 Task: Sort the products in the category "Joint Care Supplements" by price (highest first).
Action: Mouse moved to (274, 123)
Screenshot: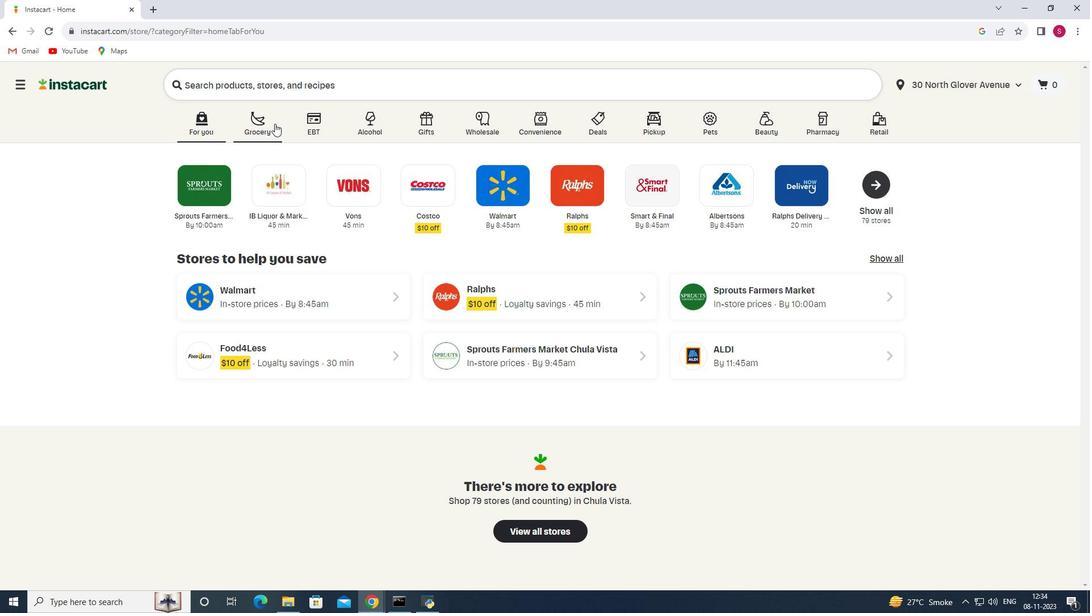 
Action: Mouse pressed left at (274, 123)
Screenshot: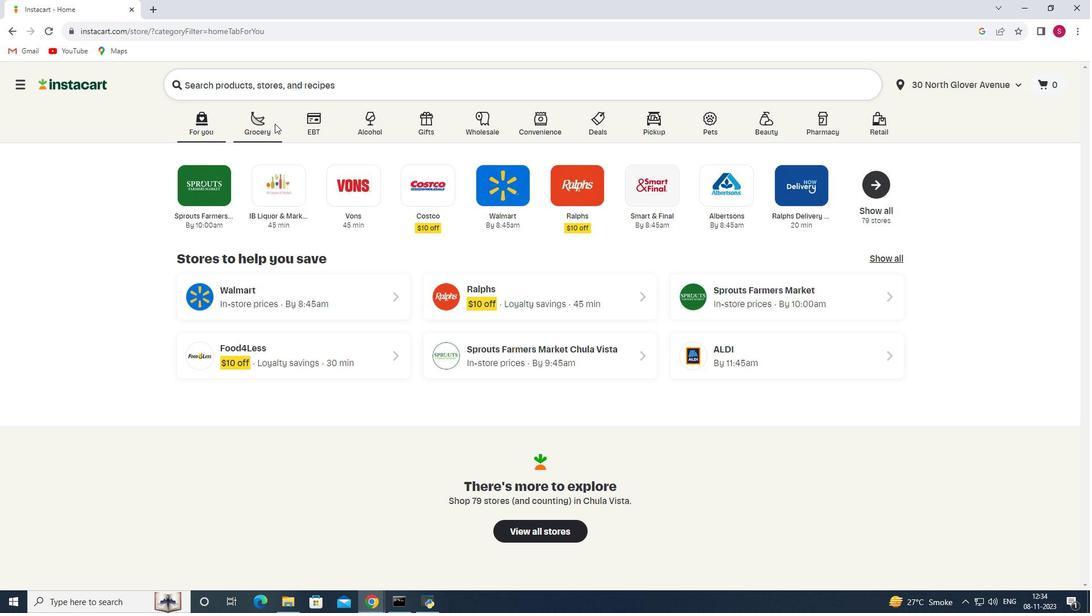 
Action: Mouse moved to (267, 331)
Screenshot: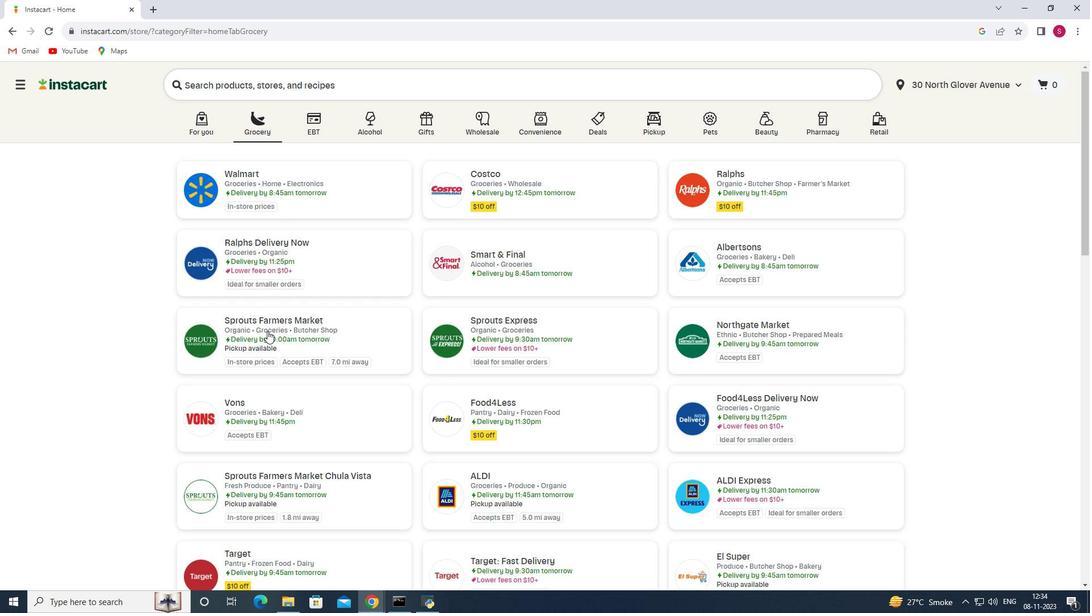 
Action: Mouse pressed left at (267, 331)
Screenshot: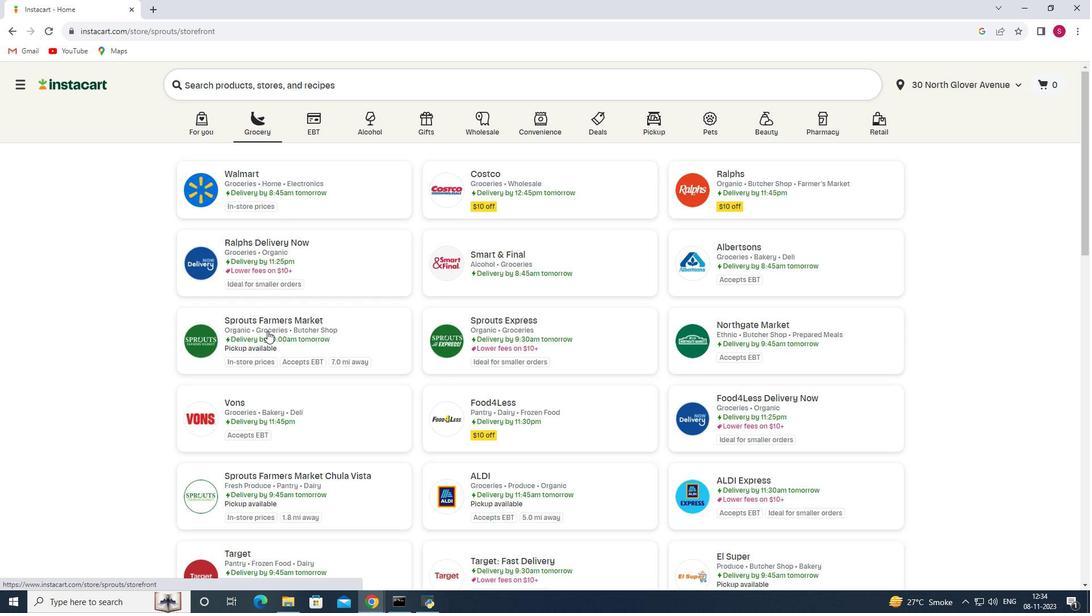 
Action: Mouse moved to (87, 339)
Screenshot: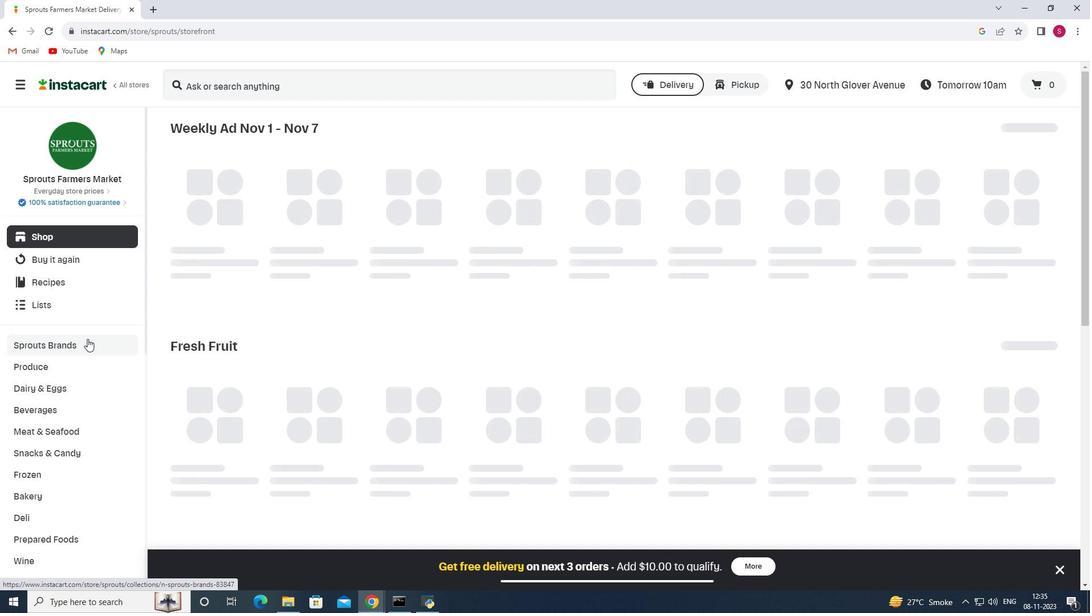 
Action: Mouse scrolled (87, 338) with delta (0, 0)
Screenshot: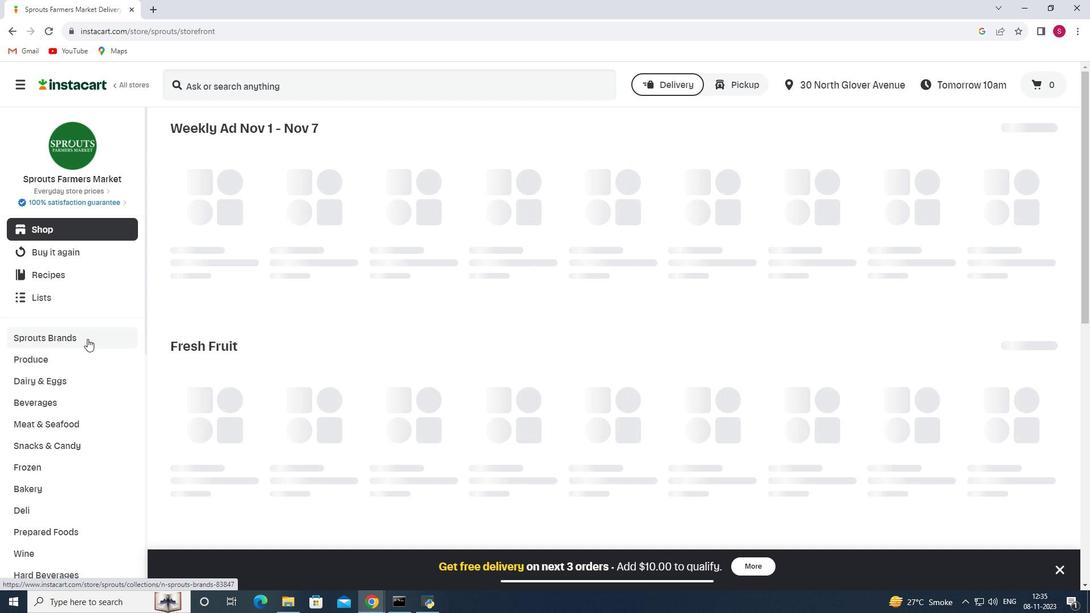 
Action: Mouse scrolled (87, 338) with delta (0, 0)
Screenshot: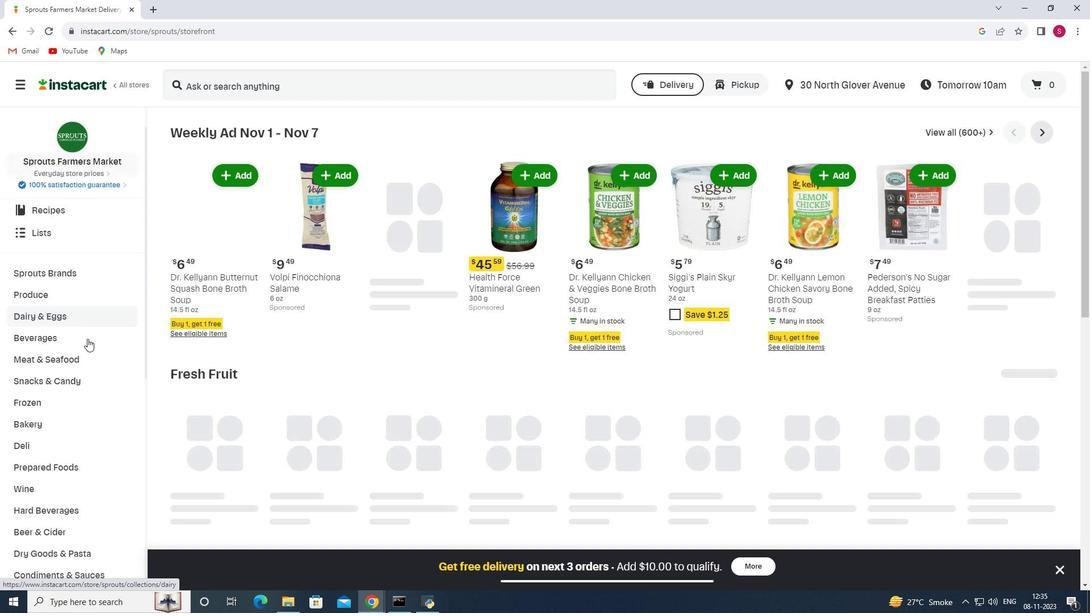 
Action: Mouse scrolled (87, 338) with delta (0, 0)
Screenshot: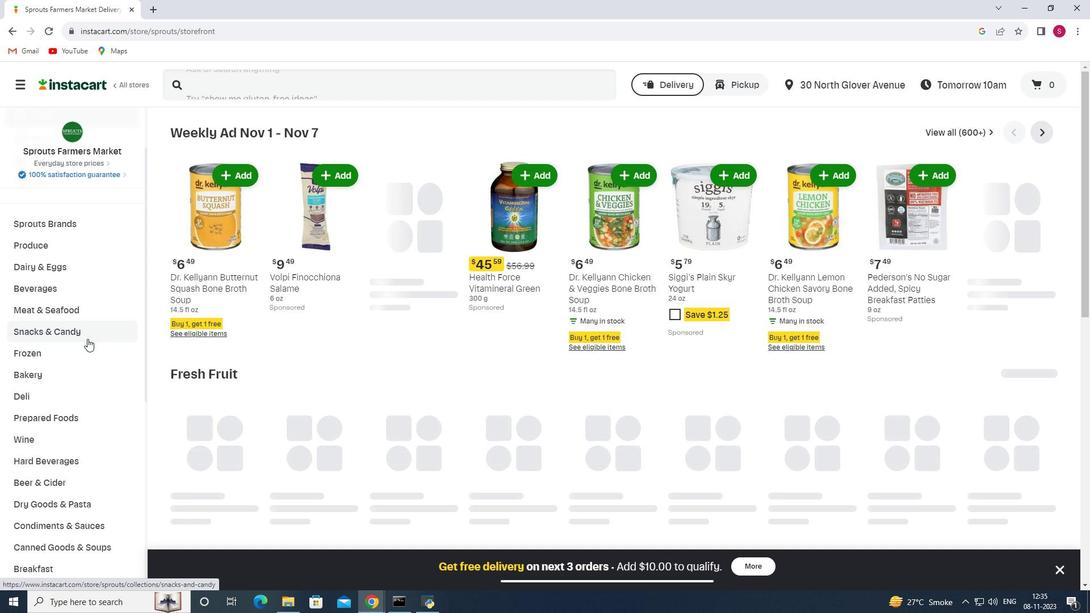 
Action: Mouse scrolled (87, 338) with delta (0, 0)
Screenshot: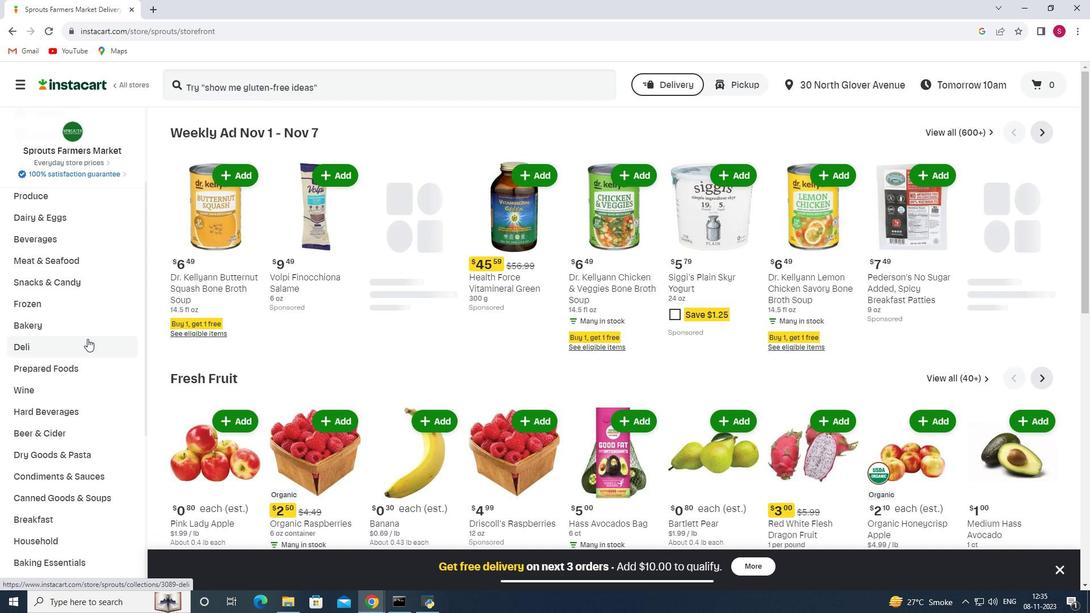 
Action: Mouse scrolled (87, 338) with delta (0, 0)
Screenshot: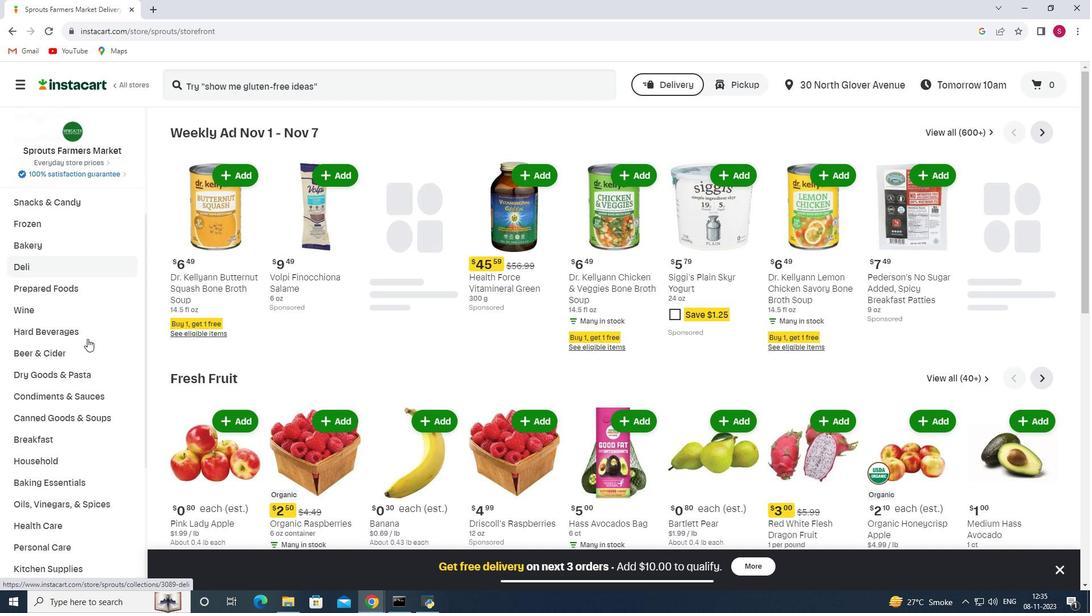 
Action: Mouse moved to (86, 338)
Screenshot: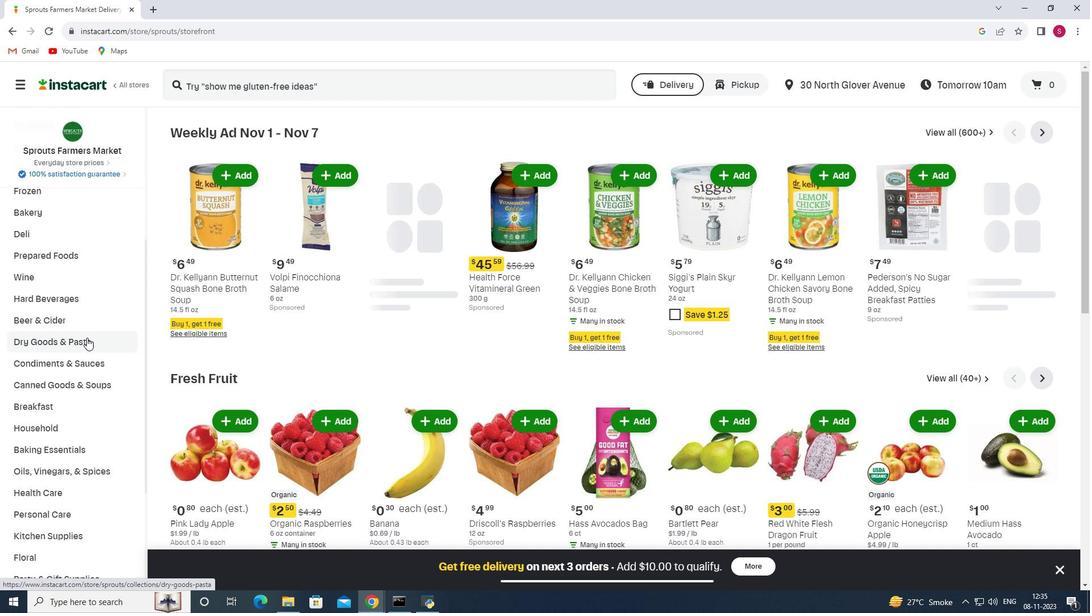 
Action: Mouse scrolled (86, 337) with delta (0, 0)
Screenshot: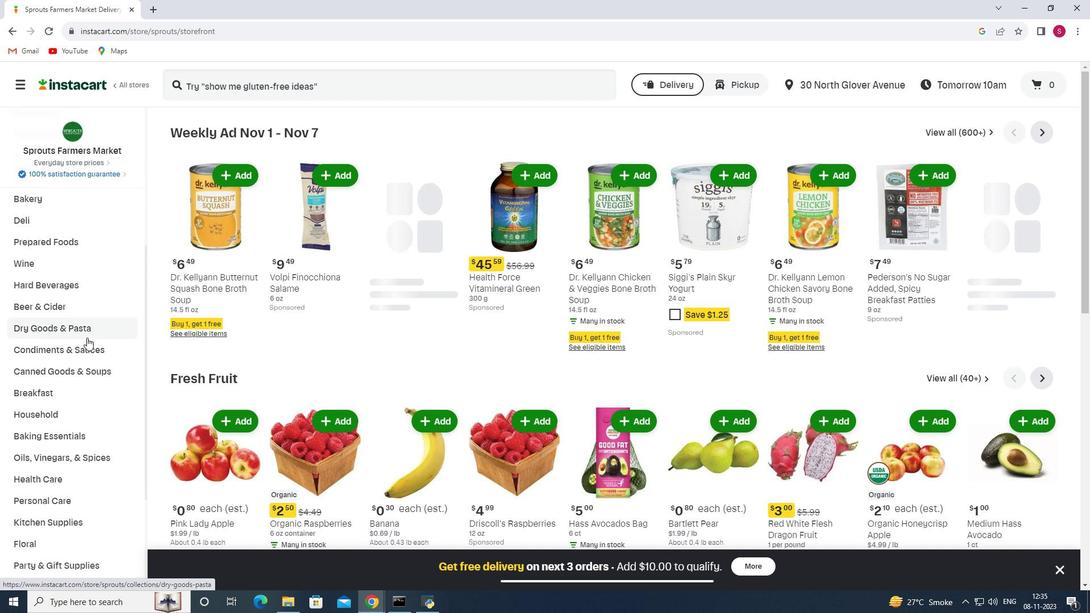 
Action: Mouse moved to (86, 335)
Screenshot: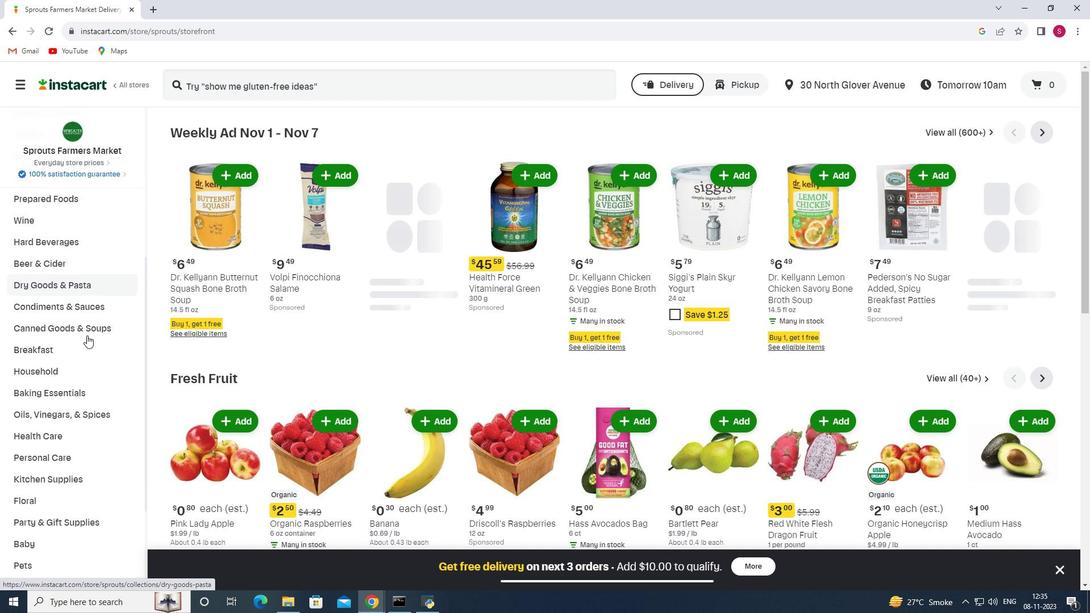 
Action: Mouse scrolled (86, 335) with delta (0, 0)
Screenshot: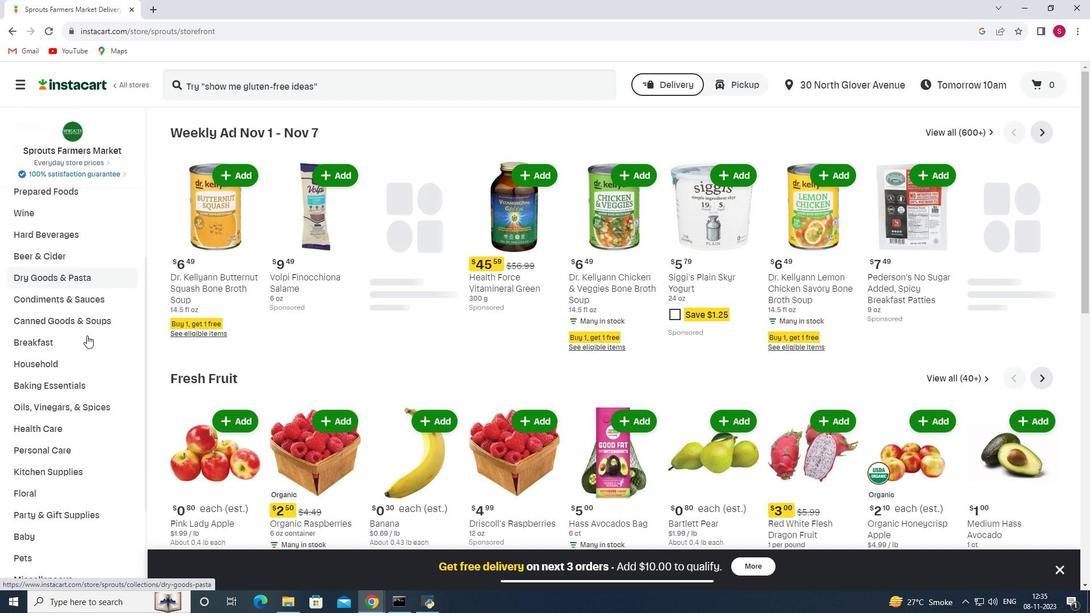 
Action: Mouse moved to (92, 354)
Screenshot: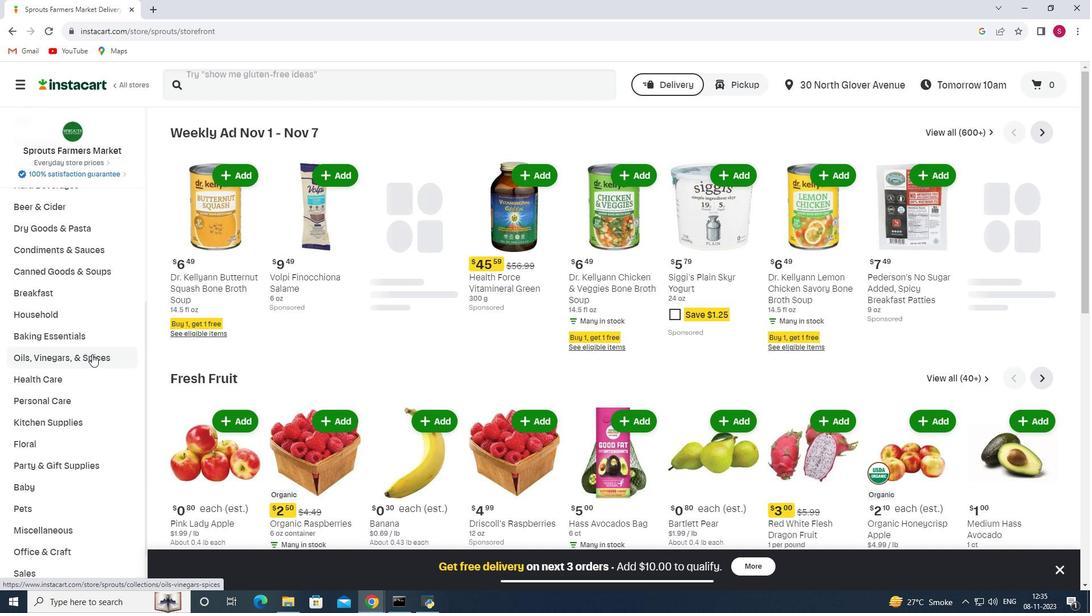 
Action: Mouse scrolled (92, 353) with delta (0, 0)
Screenshot: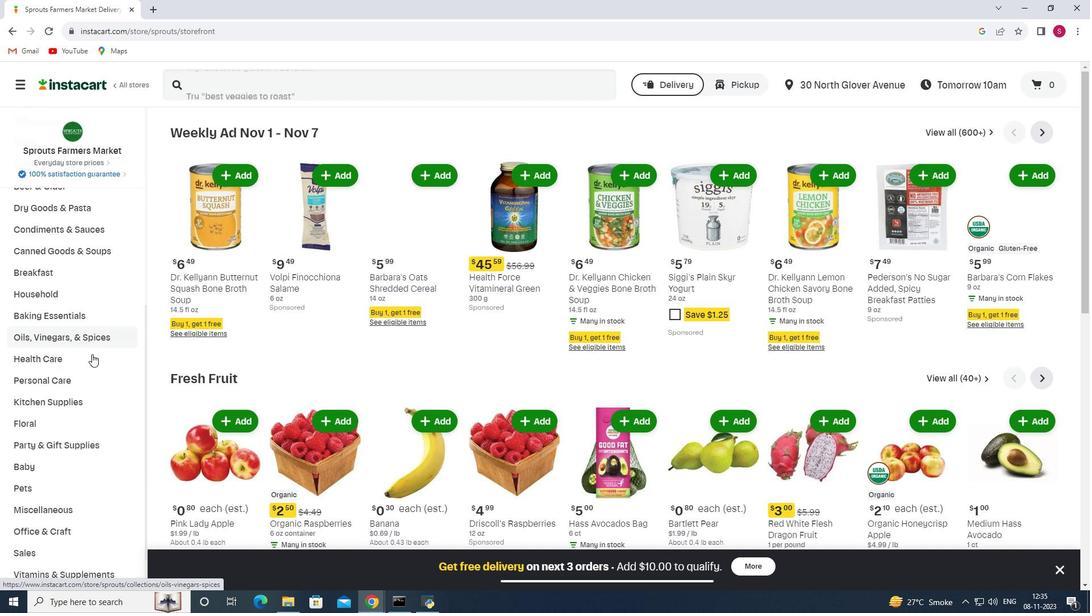 
Action: Mouse moved to (97, 321)
Screenshot: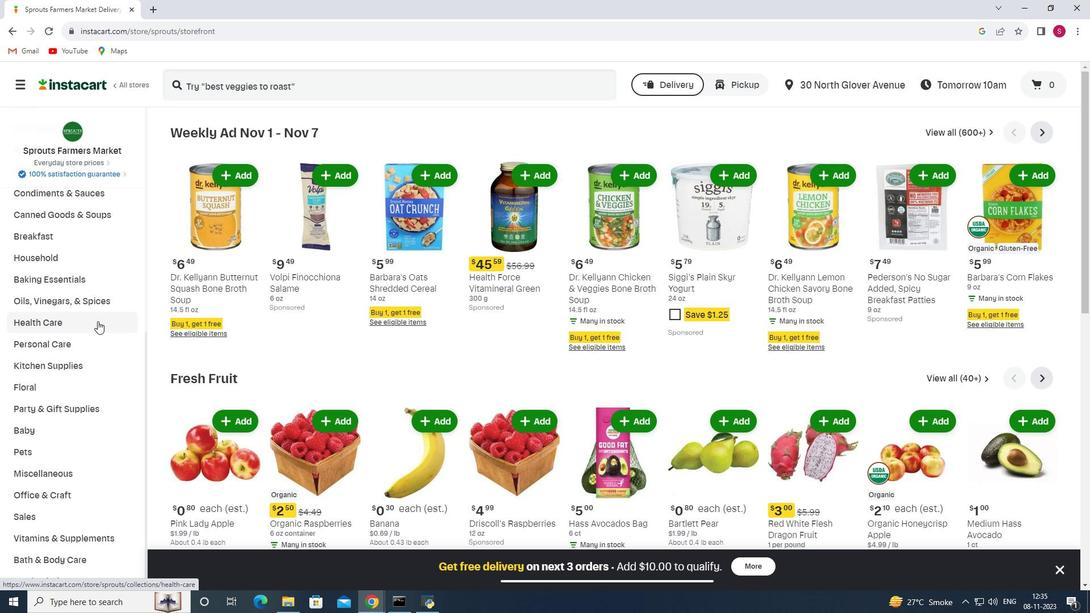 
Action: Mouse pressed left at (97, 321)
Screenshot: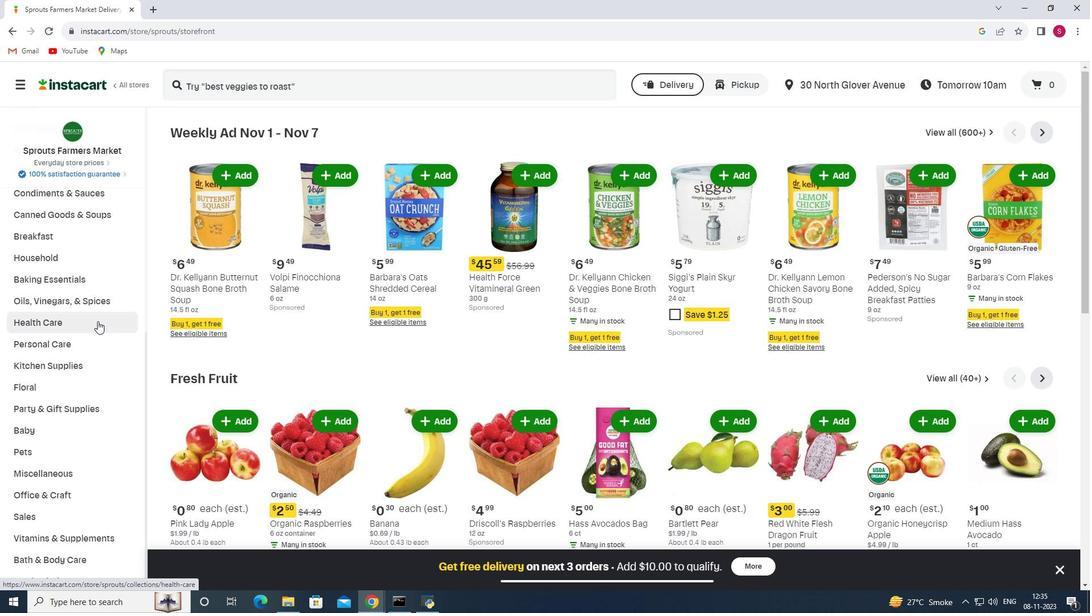 
Action: Mouse moved to (401, 154)
Screenshot: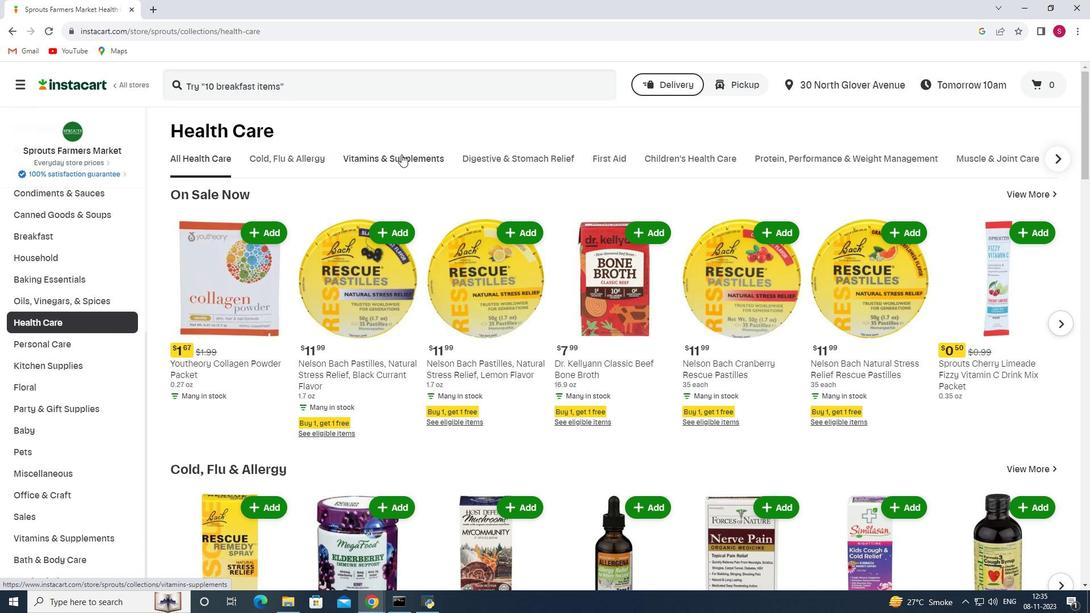 
Action: Mouse pressed left at (401, 154)
Screenshot: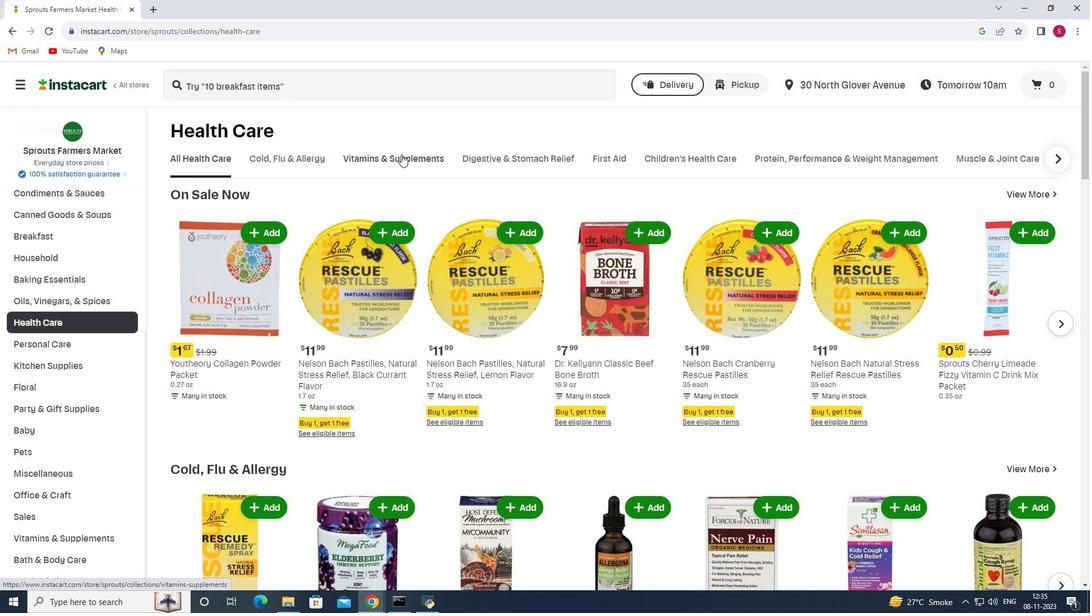 
Action: Mouse moved to (1061, 206)
Screenshot: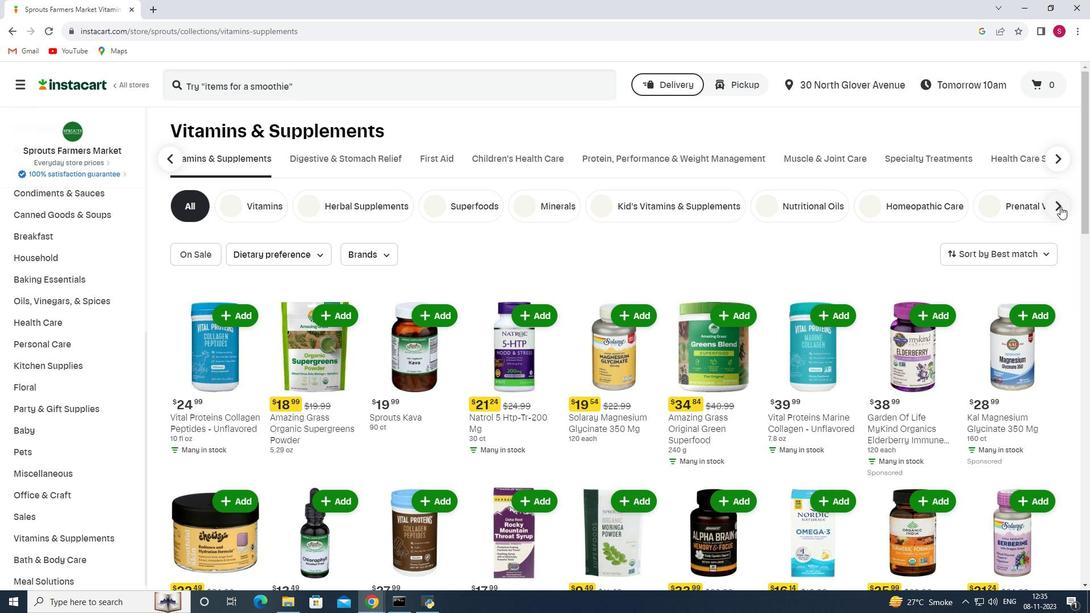 
Action: Mouse pressed left at (1061, 206)
Screenshot: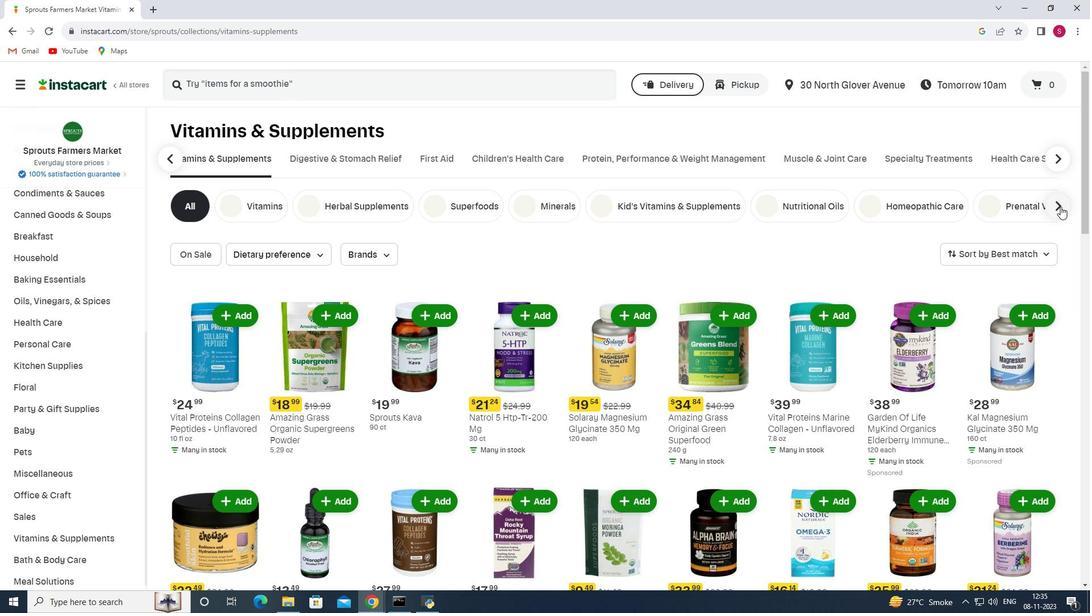 
Action: Mouse moved to (840, 201)
Screenshot: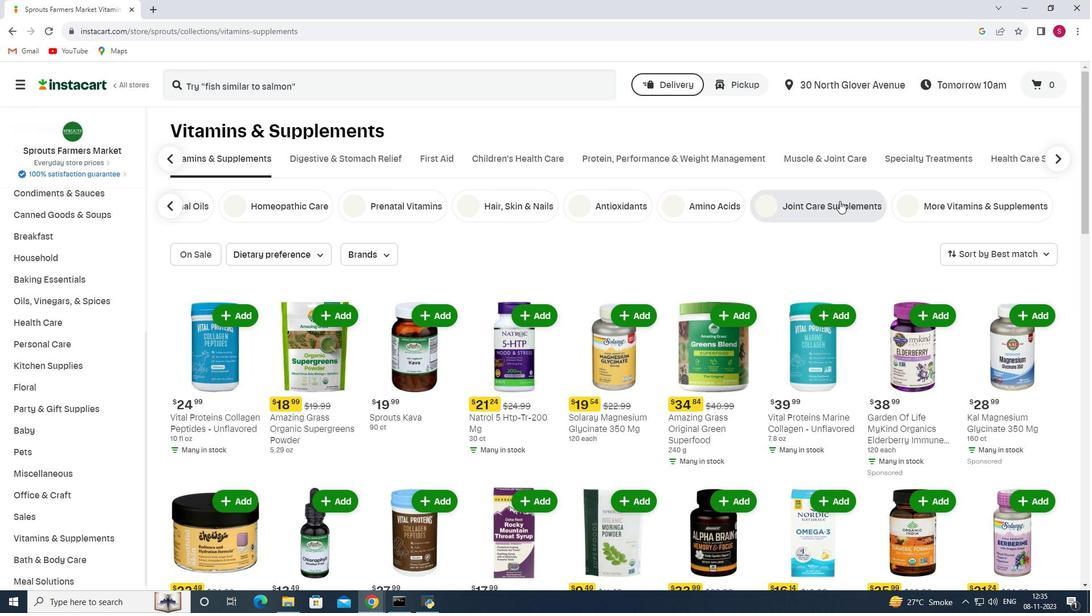 
Action: Mouse pressed left at (840, 201)
Screenshot: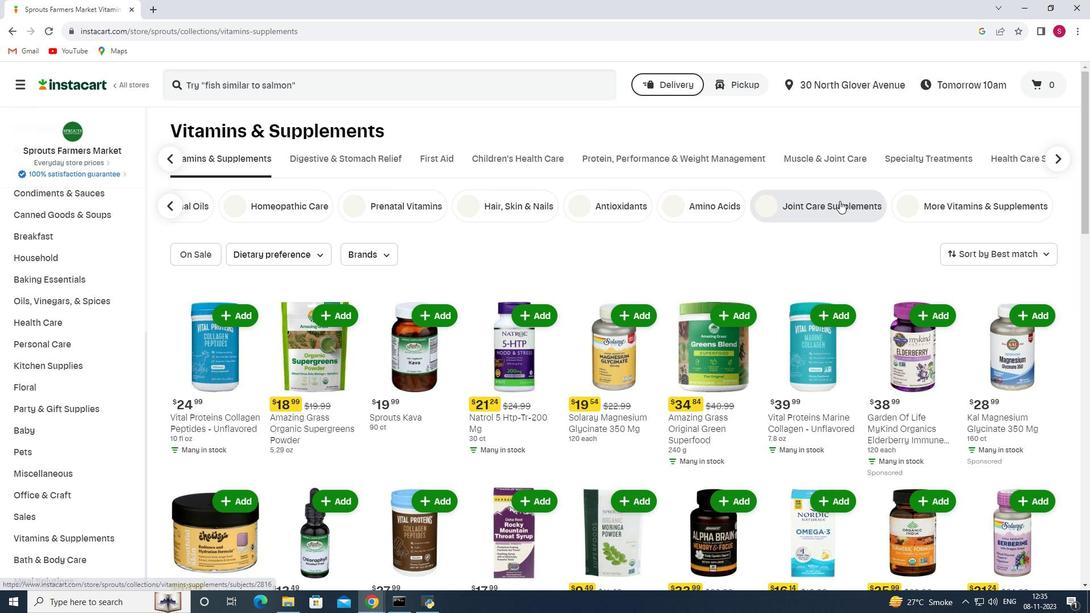 
Action: Mouse moved to (997, 254)
Screenshot: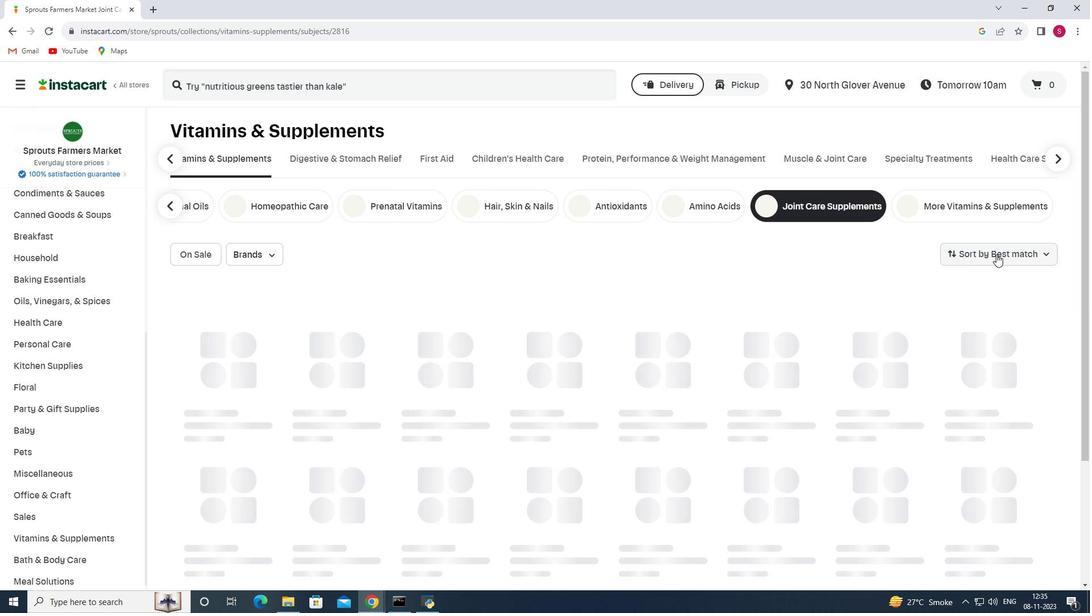 
Action: Mouse pressed left at (997, 254)
Screenshot: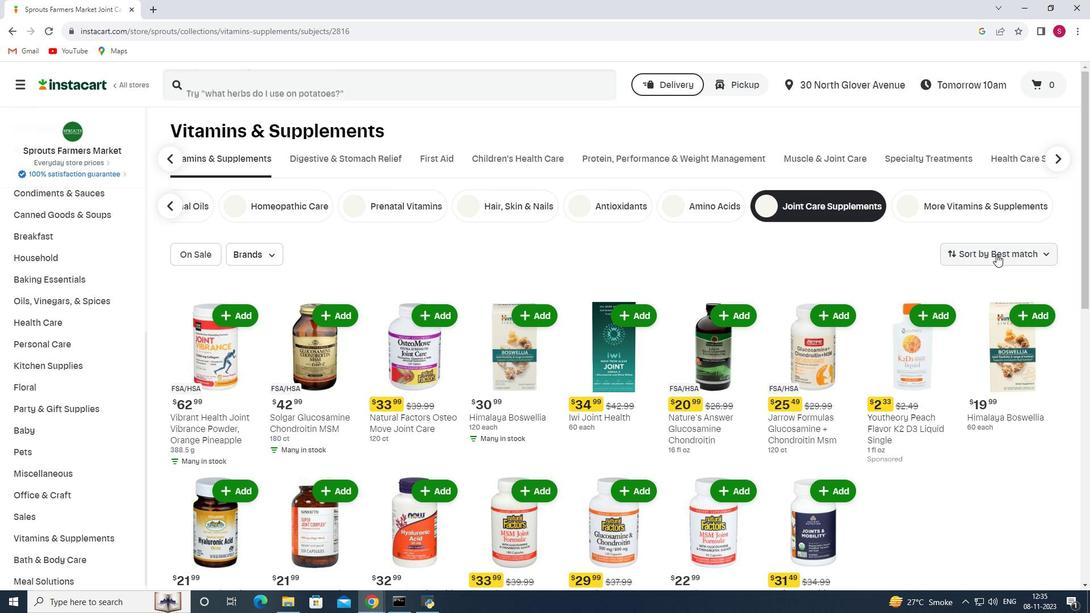 
Action: Mouse moved to (1006, 329)
Screenshot: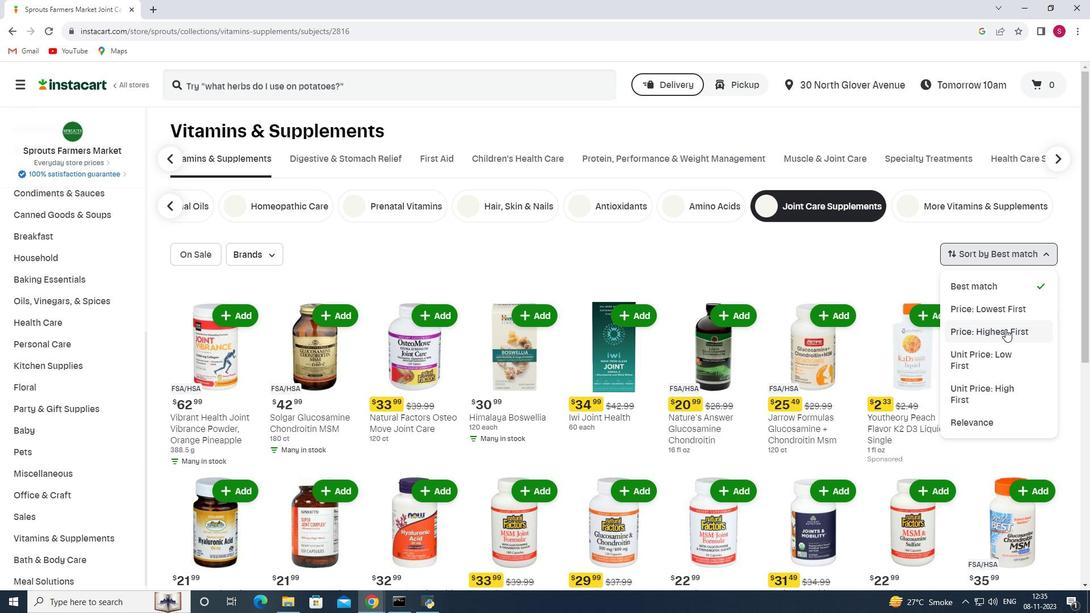 
Action: Mouse pressed left at (1006, 329)
Screenshot: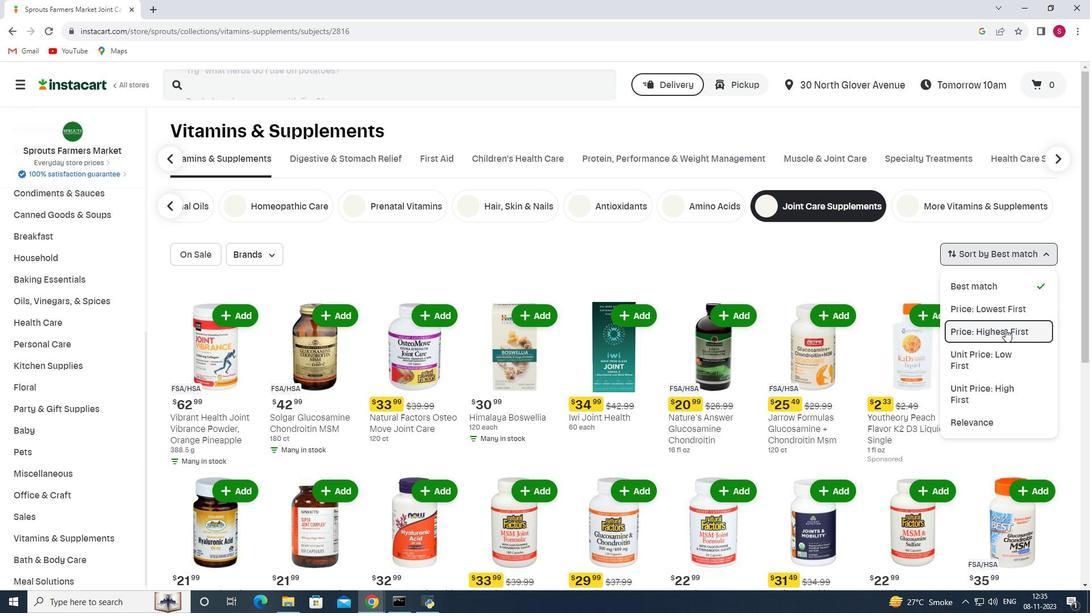 
Action: Mouse moved to (816, 283)
Screenshot: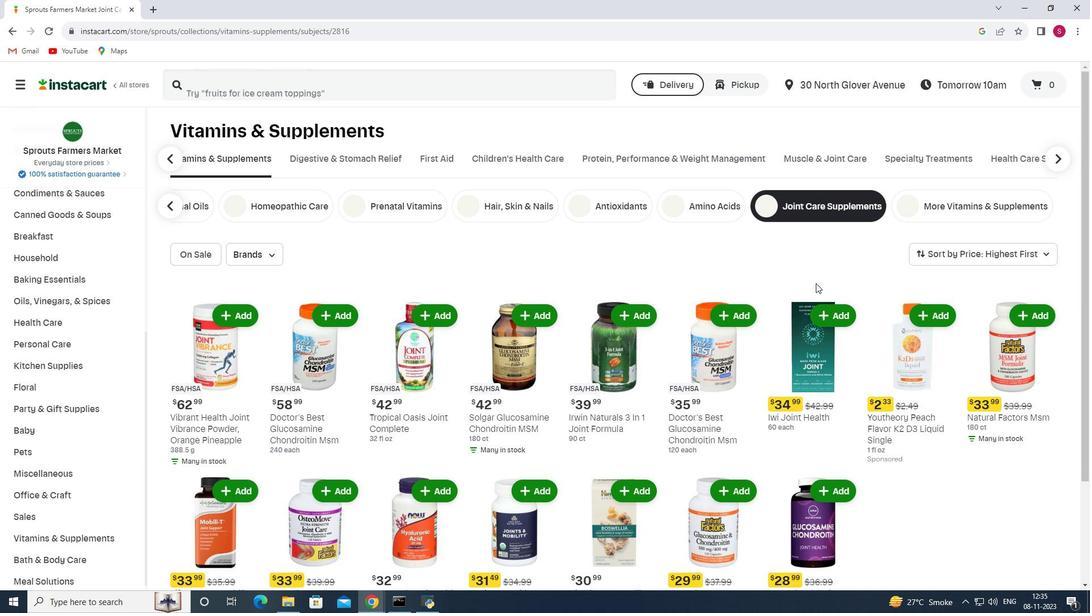 
